 Task: Create a due date automation trigger when advanced on, on the monday of the week before a card is due add content with a description starting with resumeat 11:00 AM.
Action: Mouse moved to (817, 251)
Screenshot: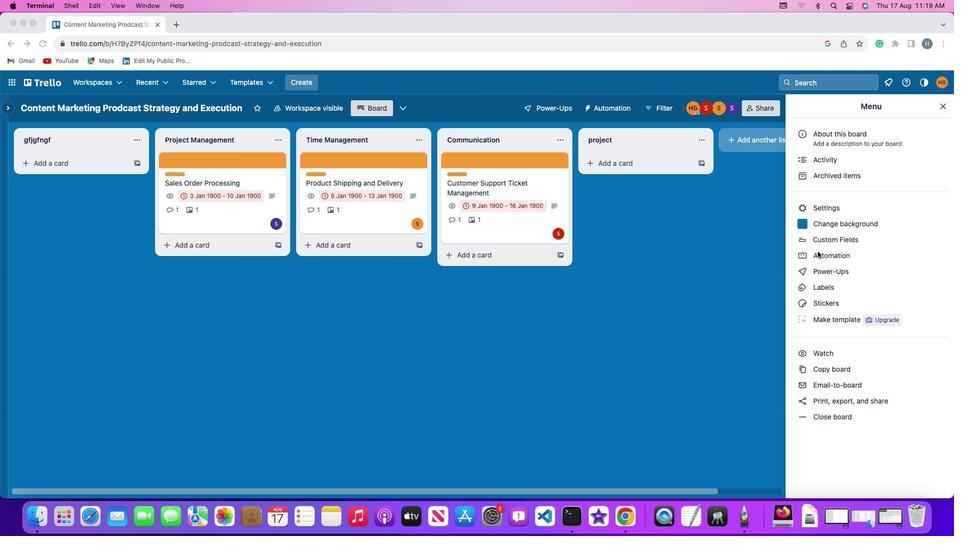 
Action: Mouse pressed left at (817, 251)
Screenshot: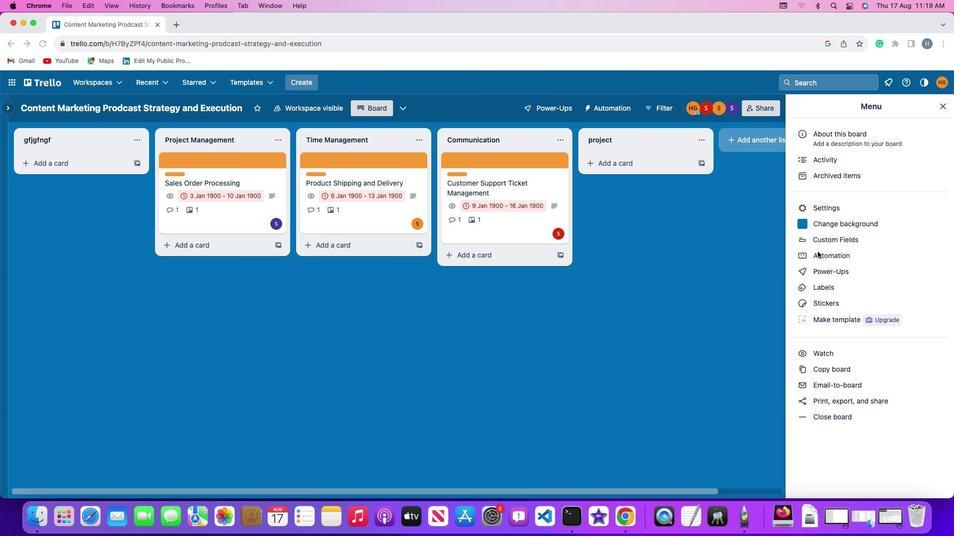 
Action: Mouse pressed left at (817, 251)
Screenshot: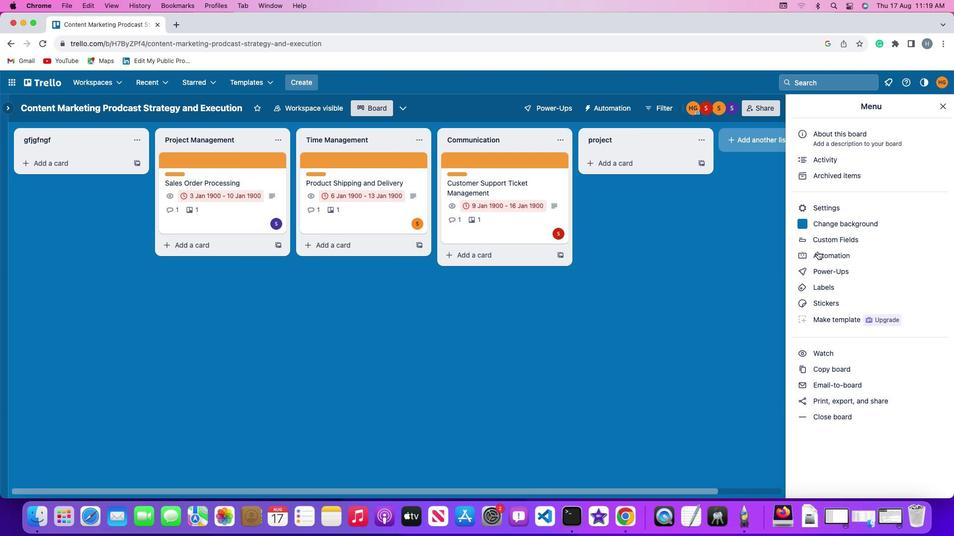 
Action: Mouse moved to (37, 234)
Screenshot: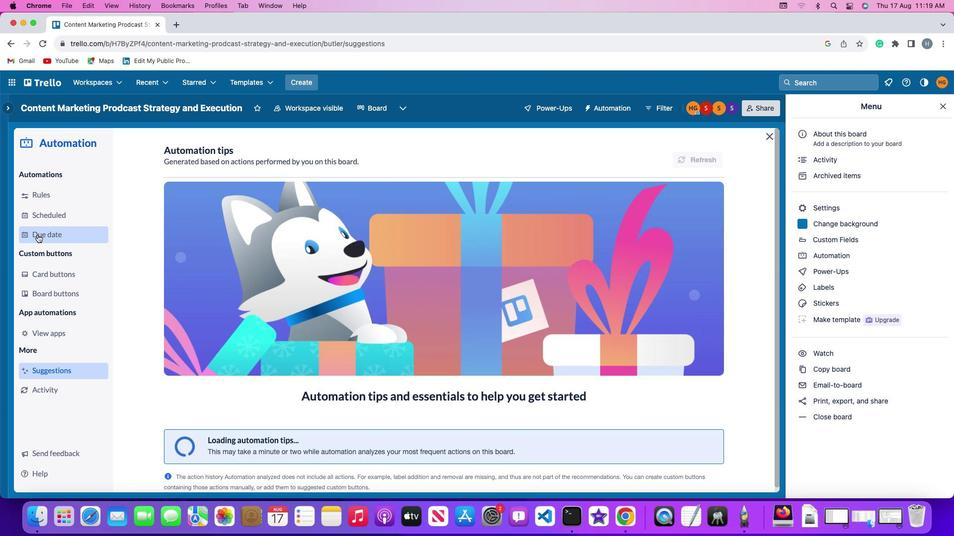 
Action: Mouse pressed left at (37, 234)
Screenshot: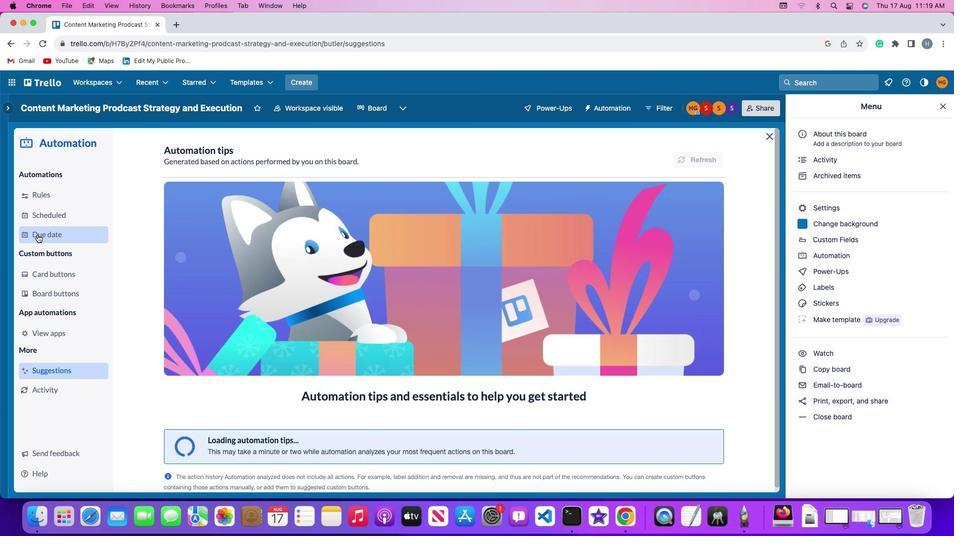 
Action: Mouse moved to (672, 156)
Screenshot: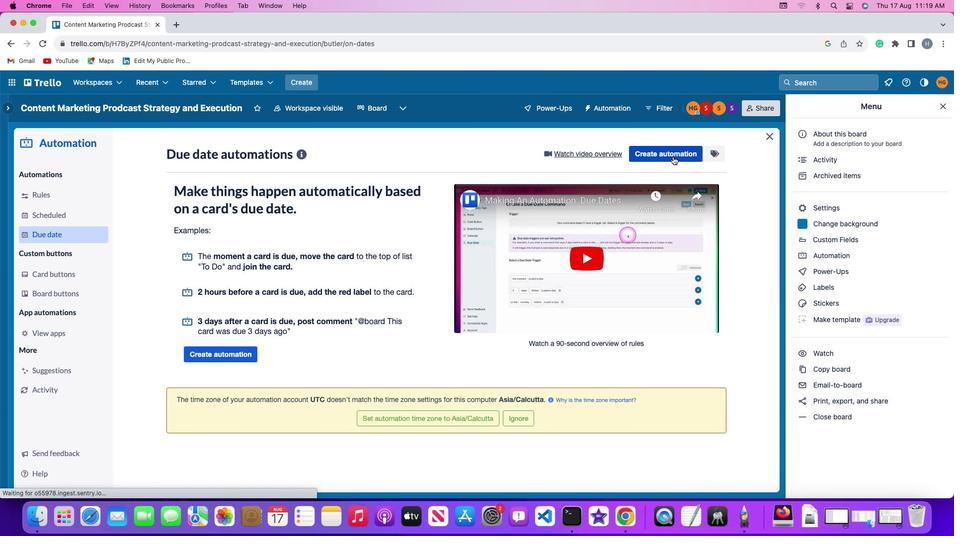 
Action: Mouse pressed left at (672, 156)
Screenshot: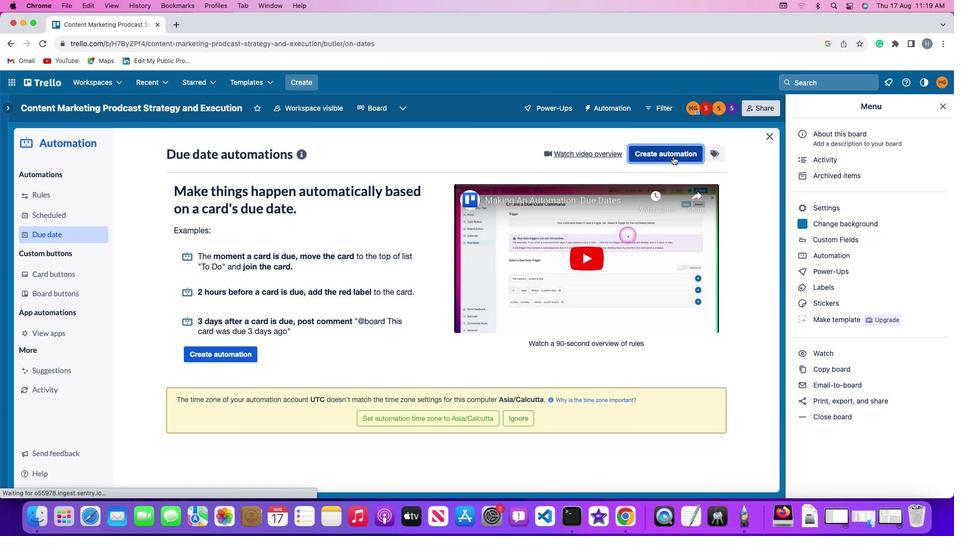
Action: Mouse moved to (220, 247)
Screenshot: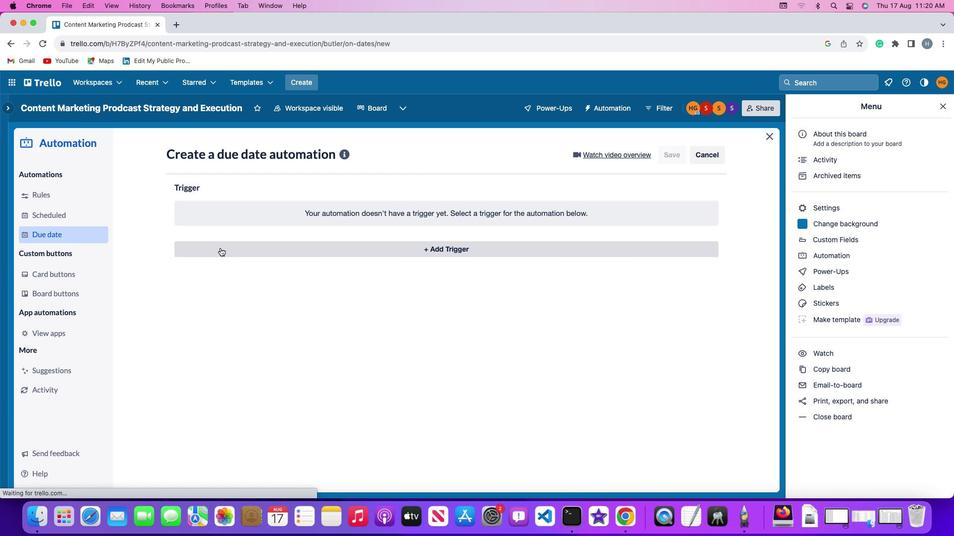 
Action: Mouse pressed left at (220, 247)
Screenshot: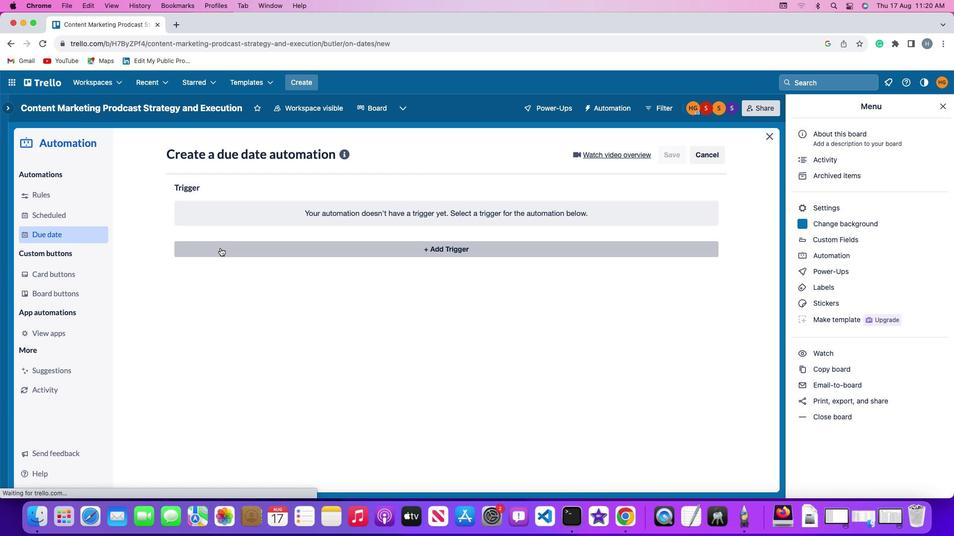 
Action: Mouse moved to (214, 433)
Screenshot: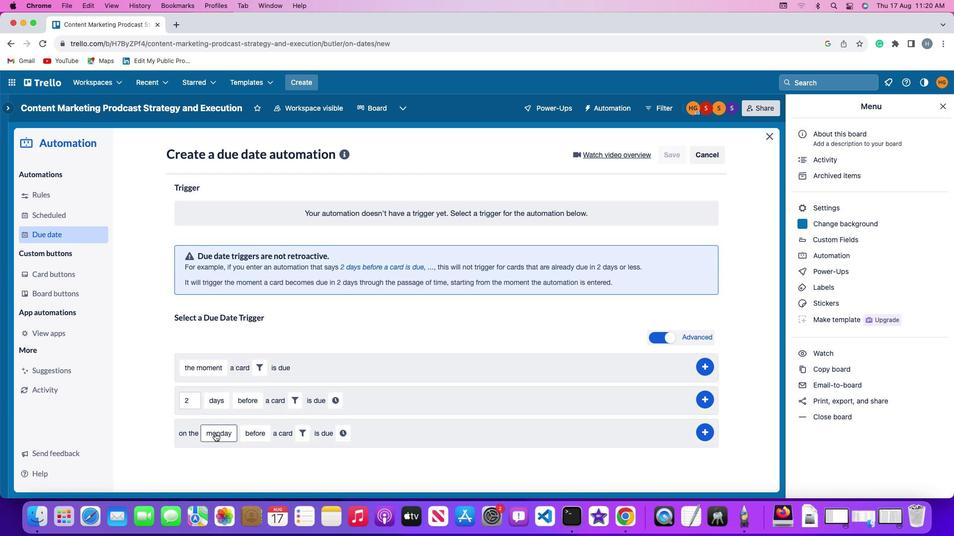
Action: Mouse pressed left at (214, 433)
Screenshot: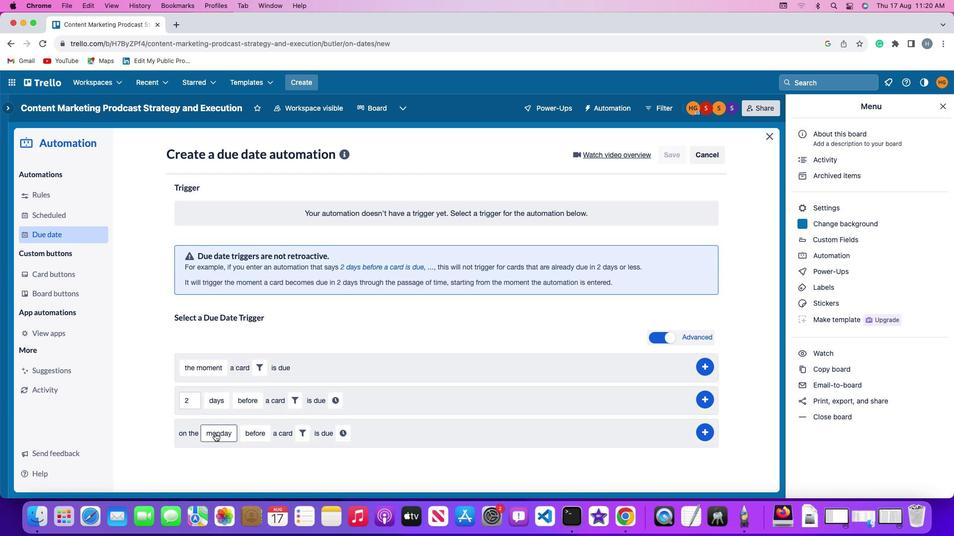 
Action: Mouse moved to (231, 290)
Screenshot: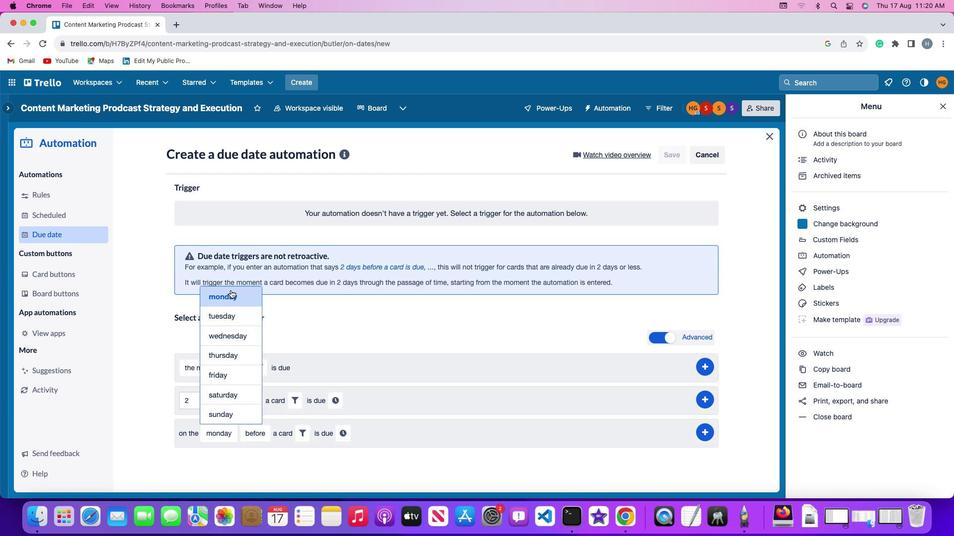 
Action: Mouse pressed left at (231, 290)
Screenshot: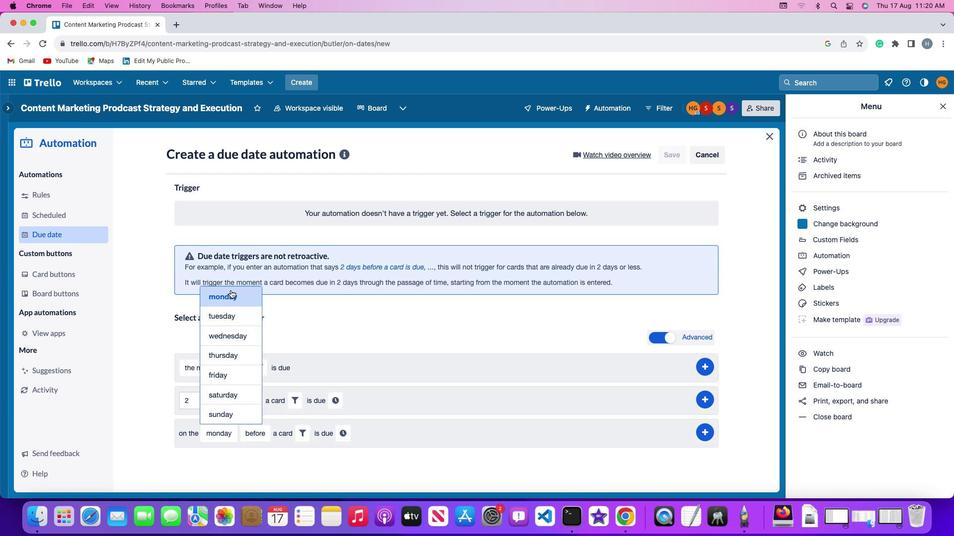 
Action: Mouse moved to (254, 437)
Screenshot: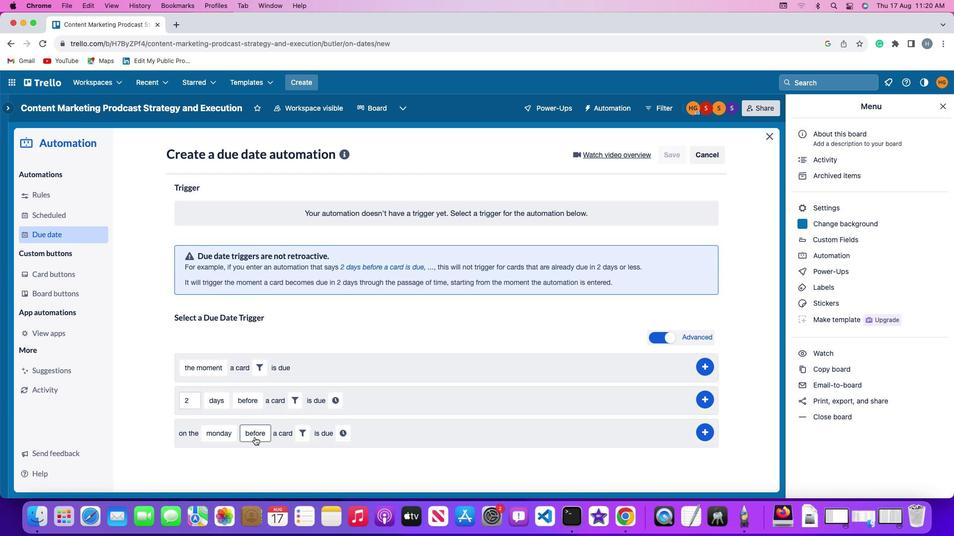 
Action: Mouse pressed left at (254, 437)
Screenshot: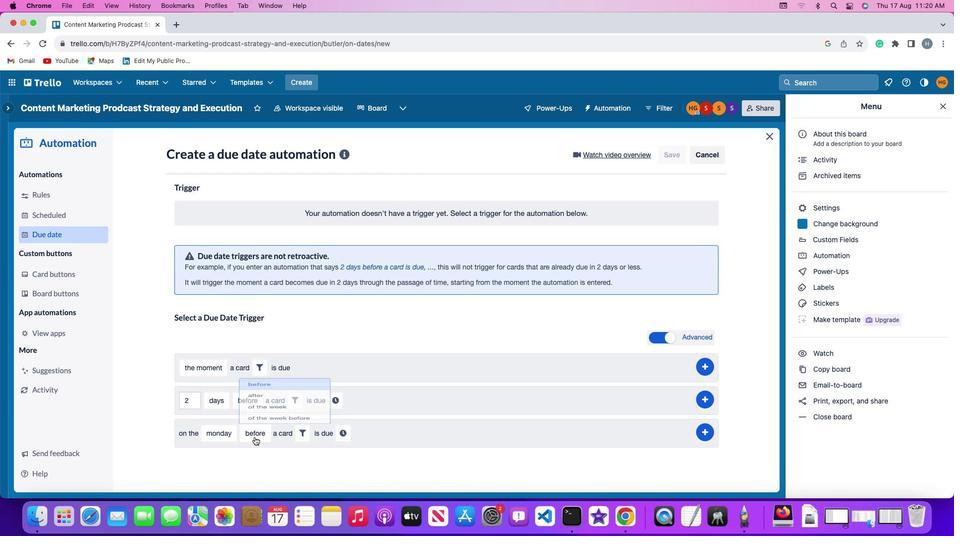 
Action: Mouse moved to (257, 415)
Screenshot: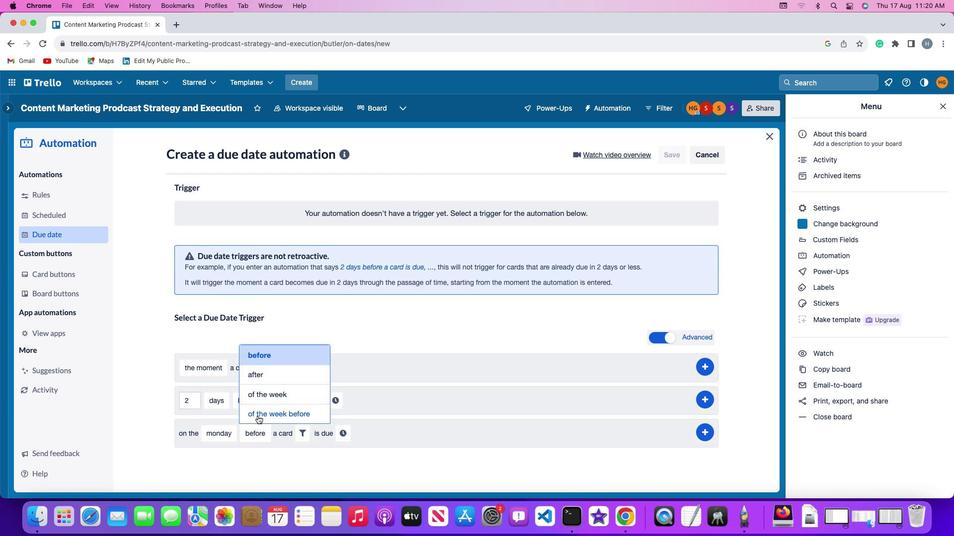 
Action: Mouse pressed left at (257, 415)
Screenshot: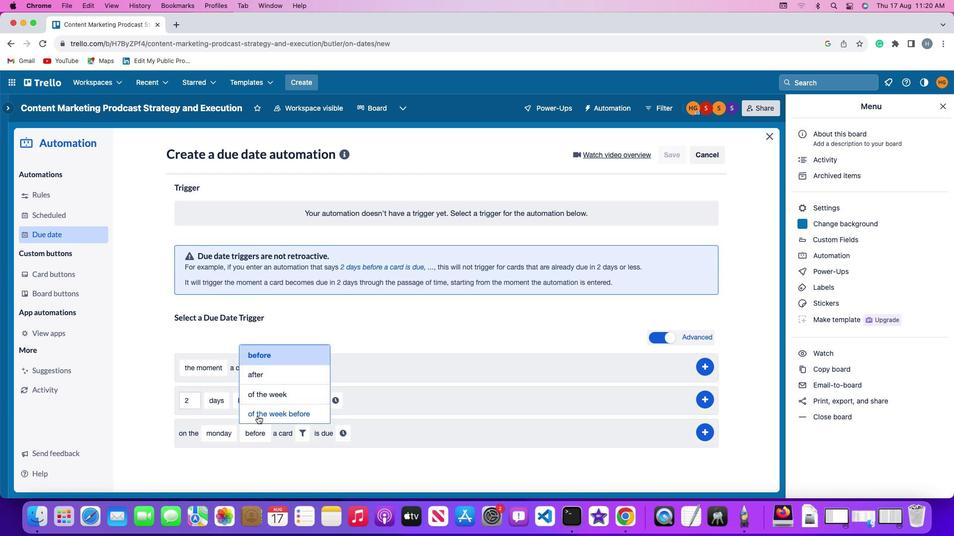 
Action: Mouse moved to (340, 434)
Screenshot: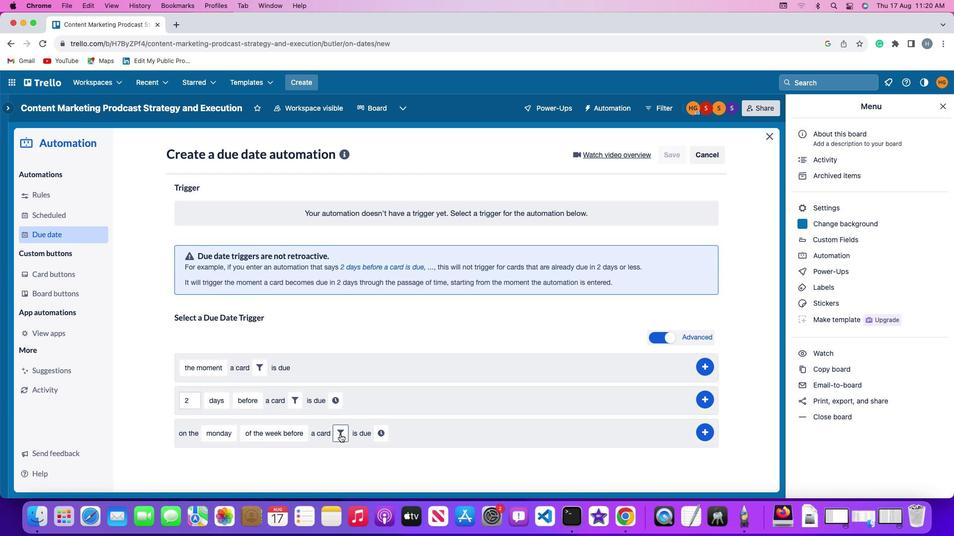 
Action: Mouse pressed left at (340, 434)
Screenshot: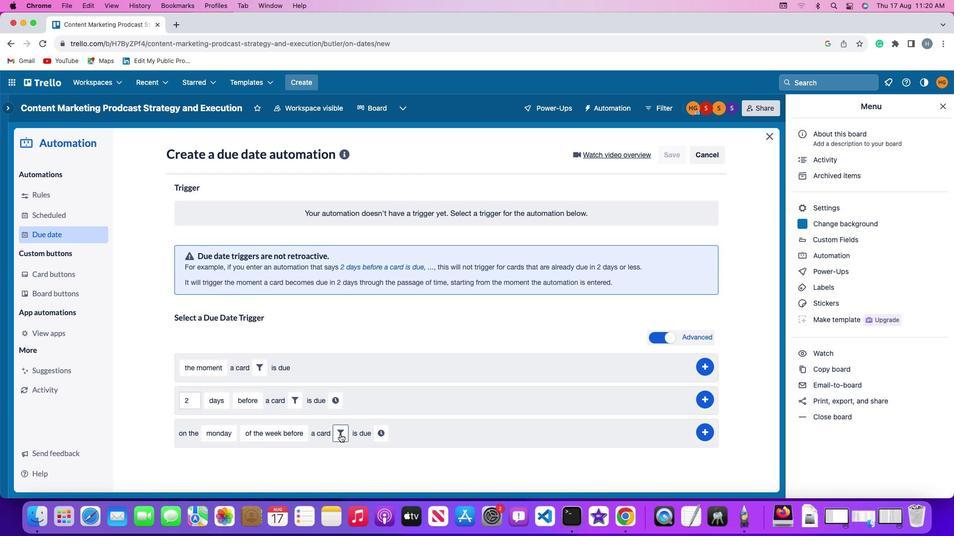 
Action: Mouse moved to (468, 463)
Screenshot: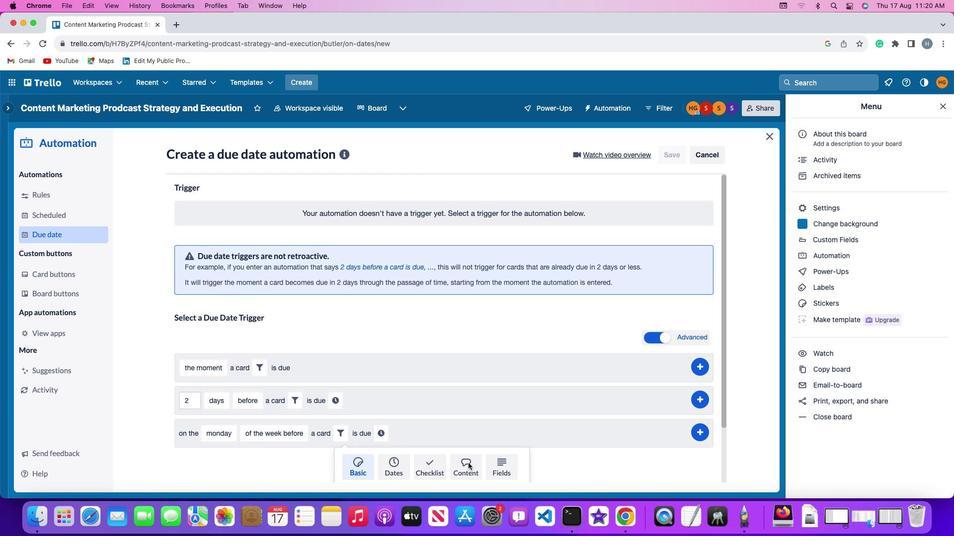 
Action: Mouse pressed left at (468, 463)
Screenshot: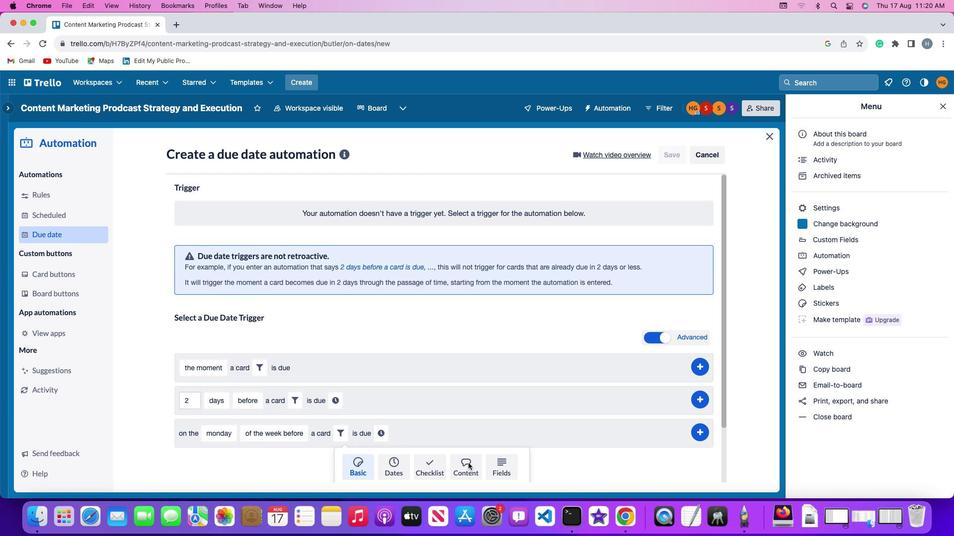 
Action: Mouse moved to (290, 465)
Screenshot: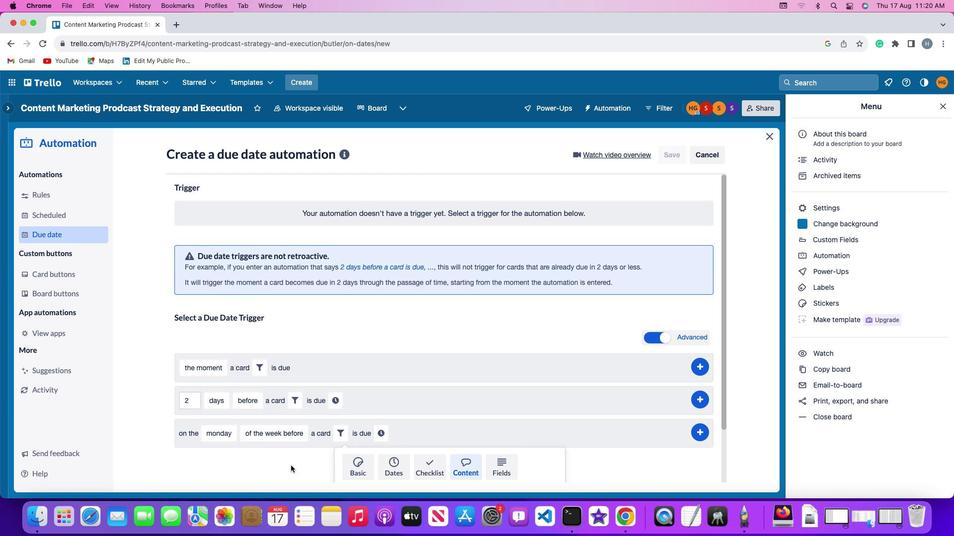 
Action: Mouse scrolled (290, 465) with delta (0, 0)
Screenshot: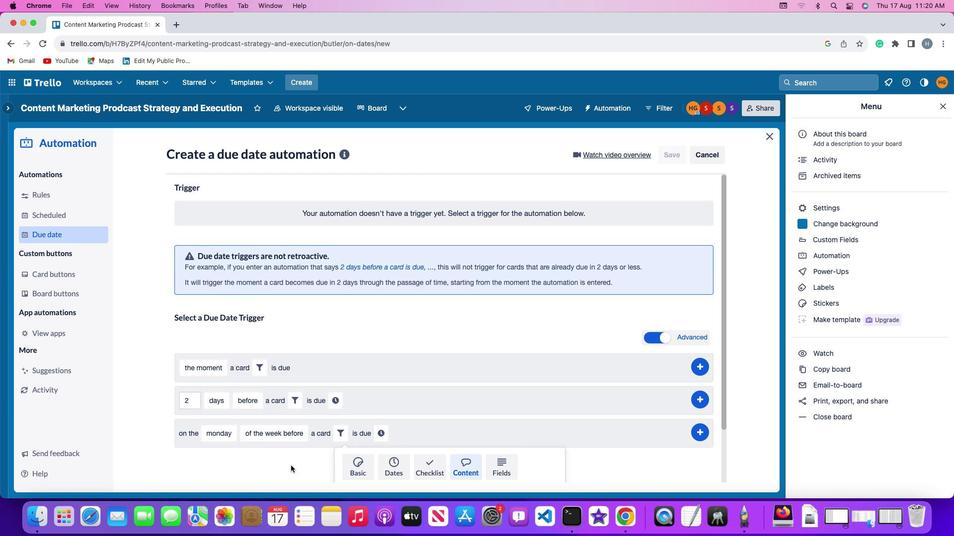 
Action: Mouse scrolled (290, 465) with delta (0, 0)
Screenshot: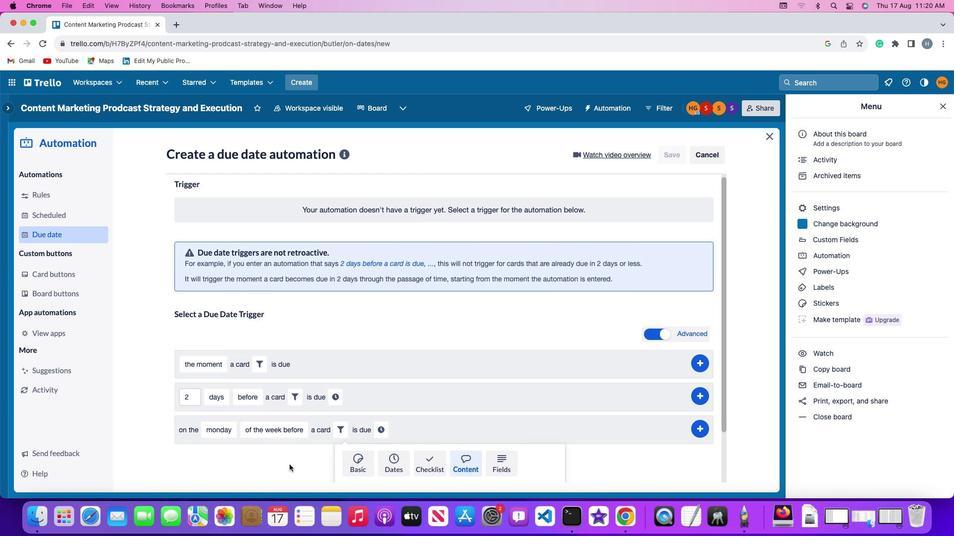 
Action: Mouse scrolled (290, 465) with delta (0, -1)
Screenshot: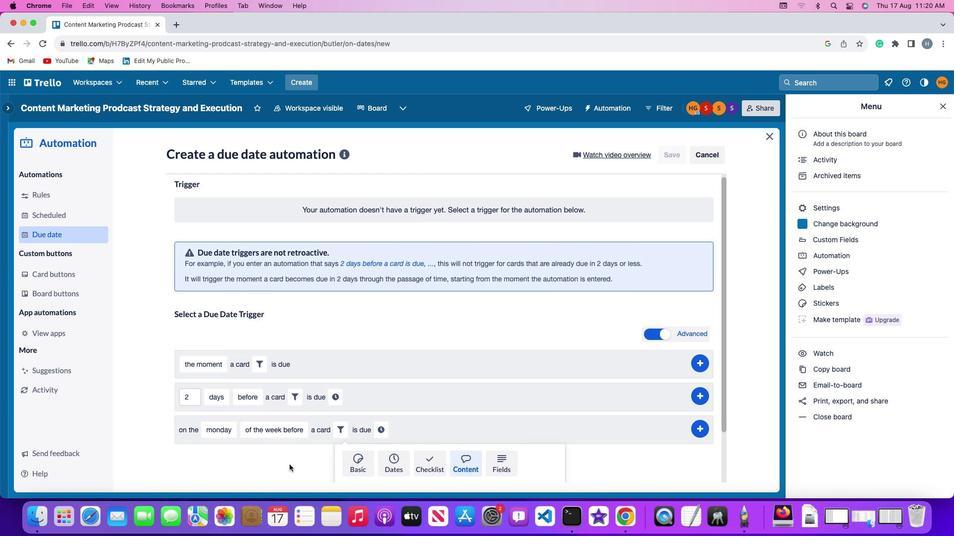 
Action: Mouse scrolled (290, 465) with delta (0, -2)
Screenshot: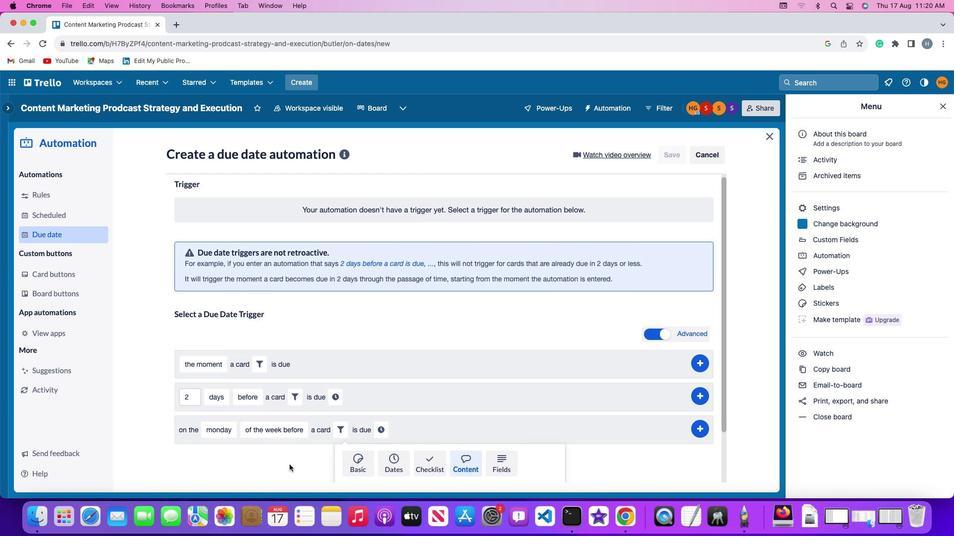 
Action: Mouse moved to (290, 465)
Screenshot: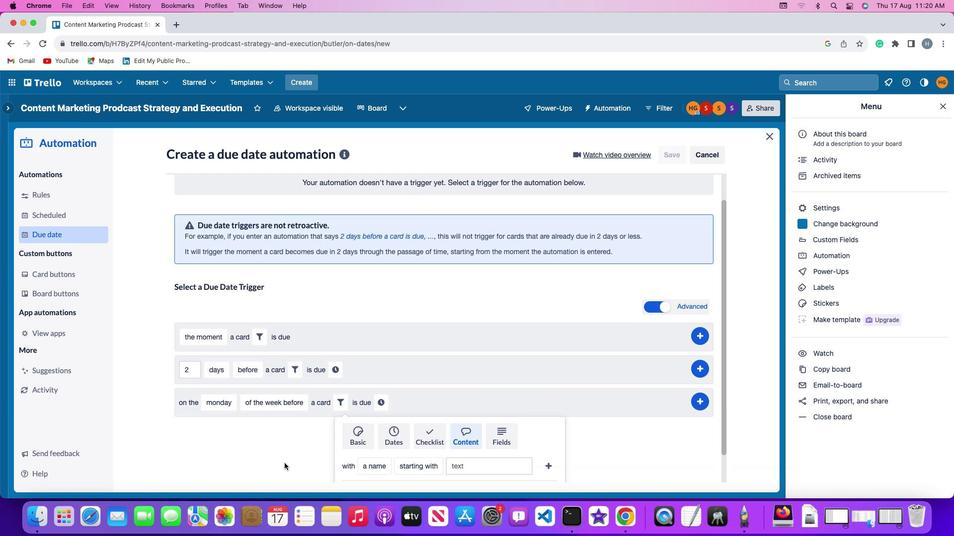 
Action: Mouse scrolled (290, 465) with delta (0, -2)
Screenshot: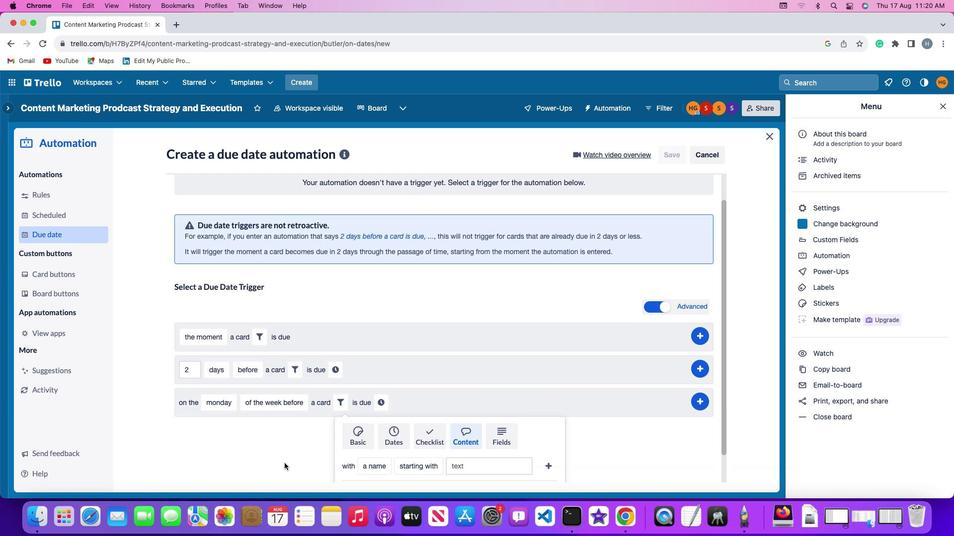 
Action: Mouse moved to (368, 433)
Screenshot: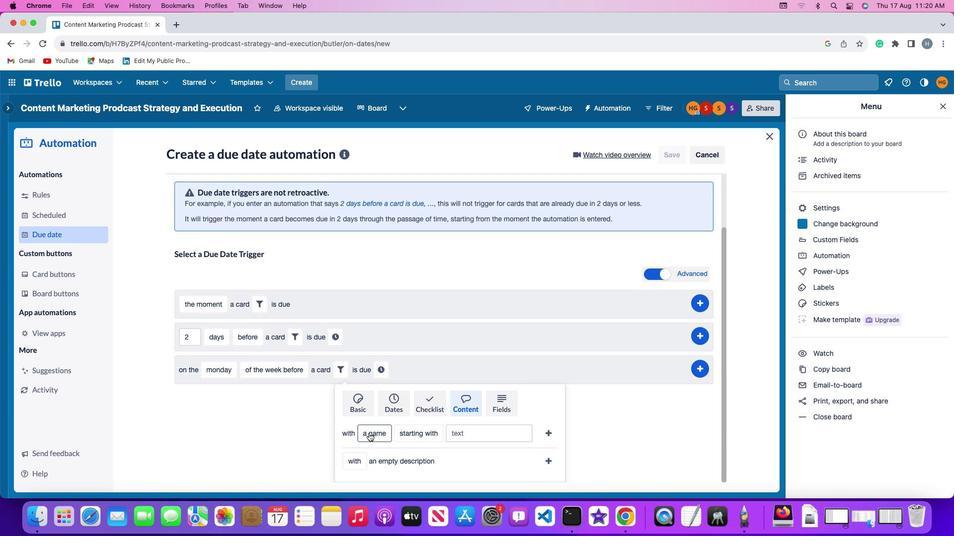 
Action: Mouse pressed left at (368, 433)
Screenshot: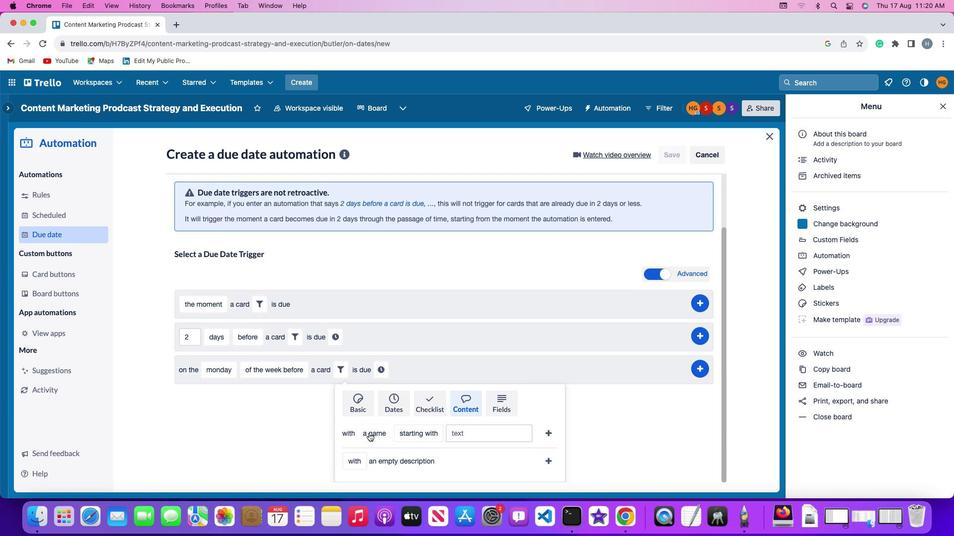 
Action: Mouse moved to (376, 394)
Screenshot: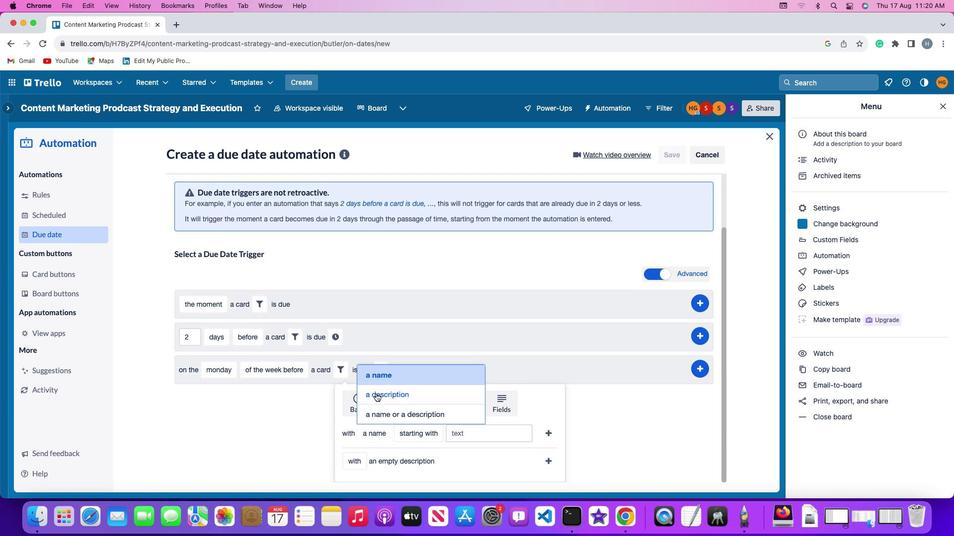 
Action: Mouse pressed left at (376, 394)
Screenshot: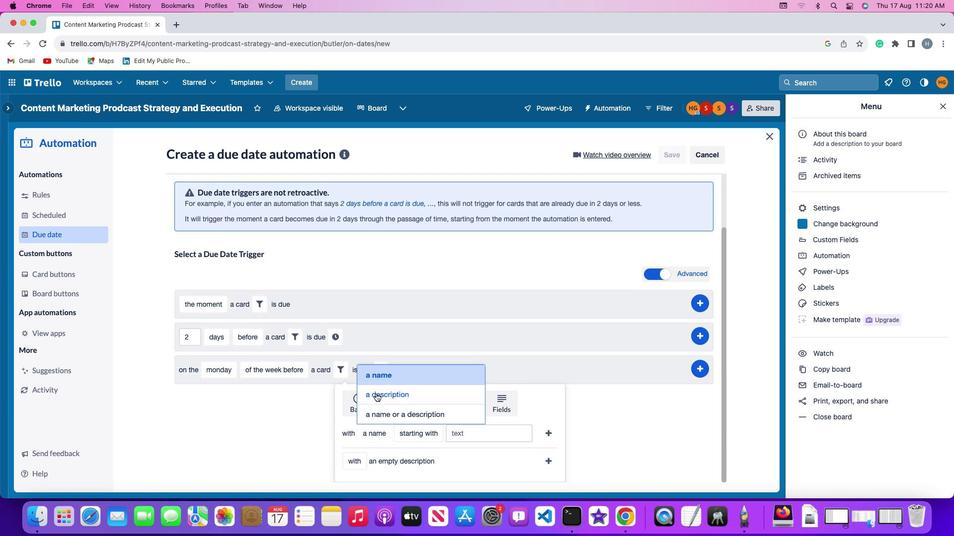 
Action: Mouse moved to (425, 431)
Screenshot: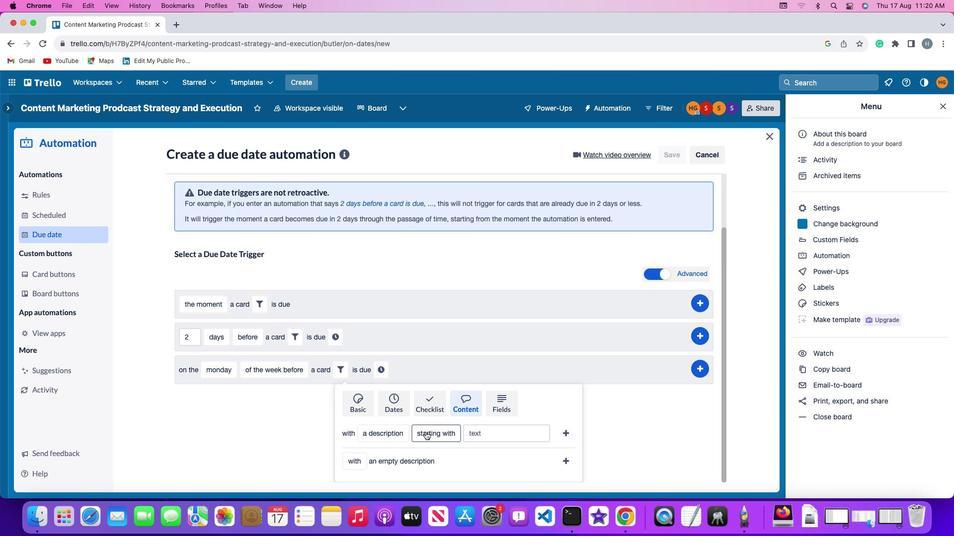 
Action: Mouse pressed left at (425, 431)
Screenshot: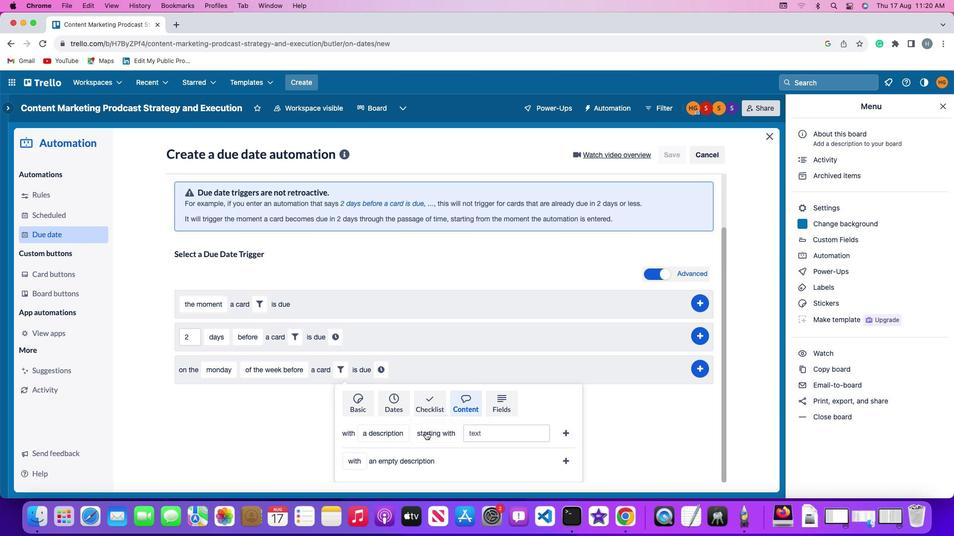 
Action: Mouse moved to (437, 315)
Screenshot: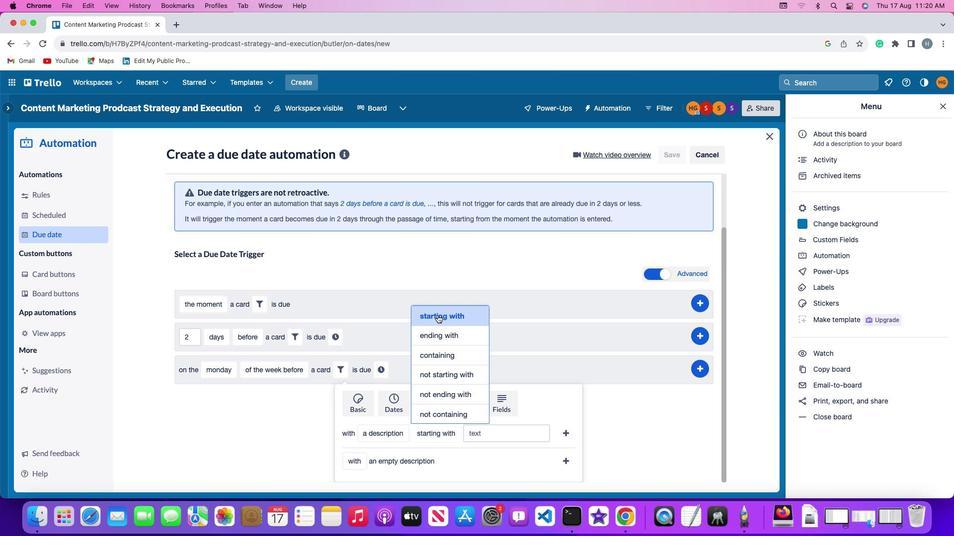 
Action: Mouse pressed left at (437, 315)
Screenshot: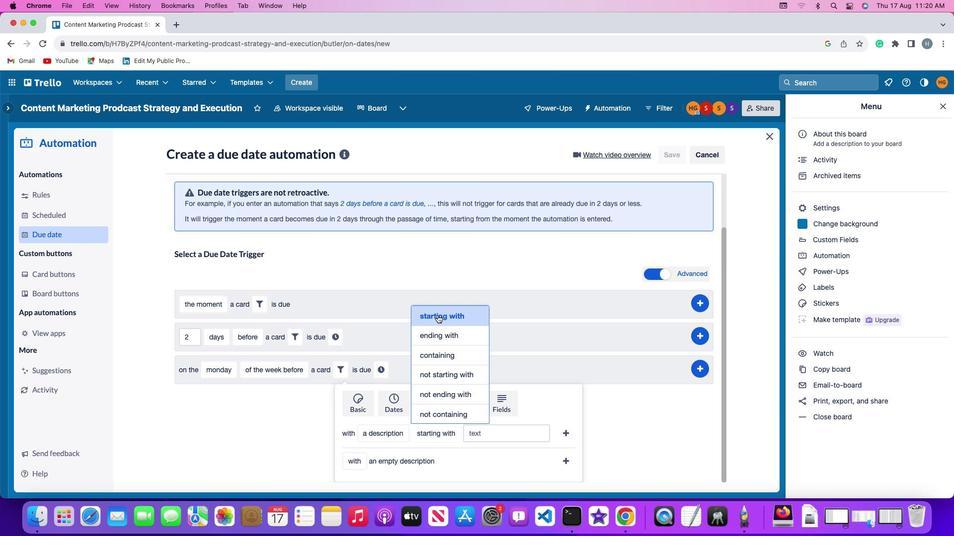 
Action: Mouse moved to (486, 440)
Screenshot: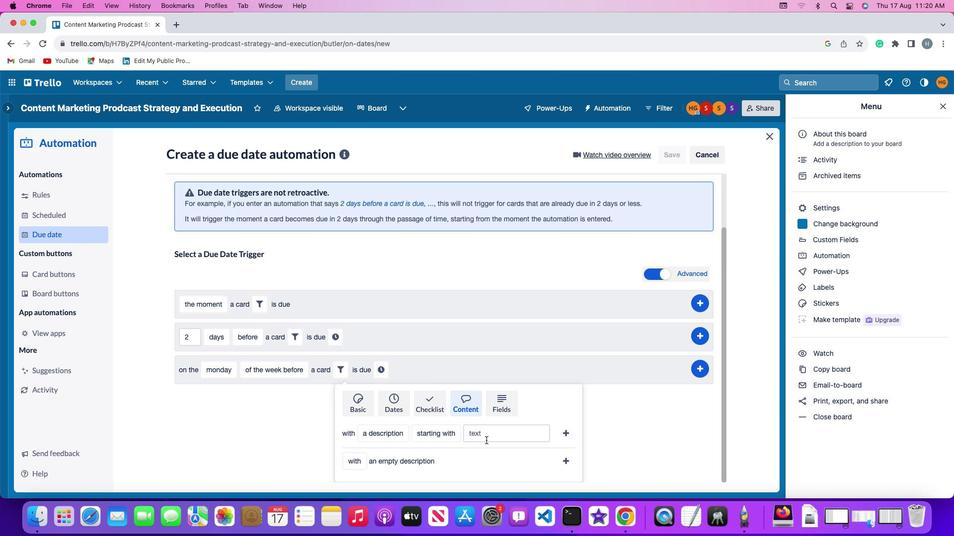 
Action: Mouse pressed left at (486, 440)
Screenshot: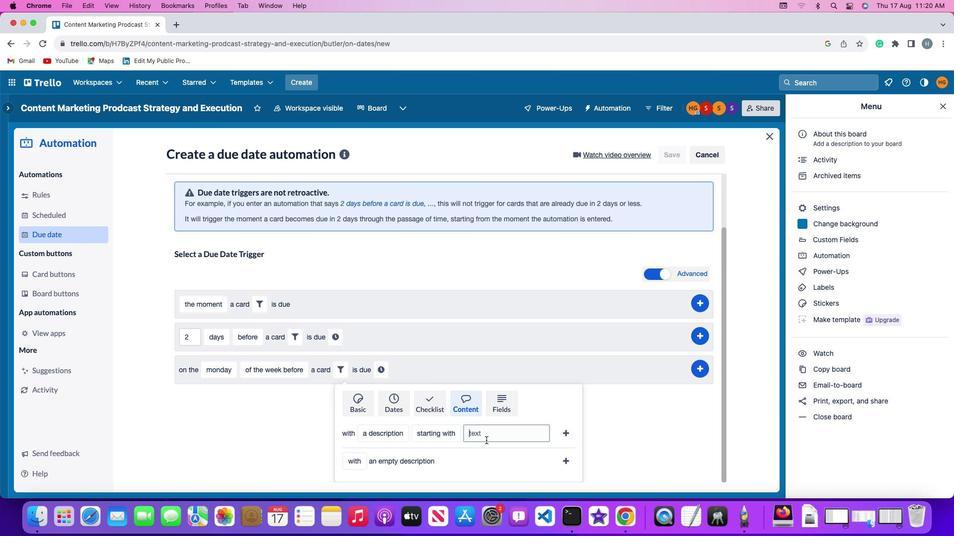 
Action: Mouse moved to (486, 440)
Screenshot: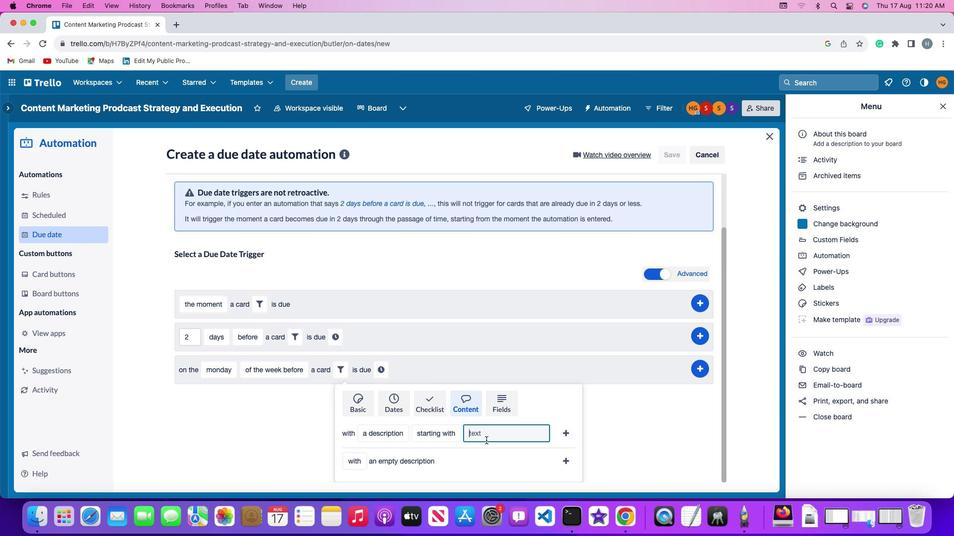 
Action: Key pressed 'r''e''s''u''m''e'
Screenshot: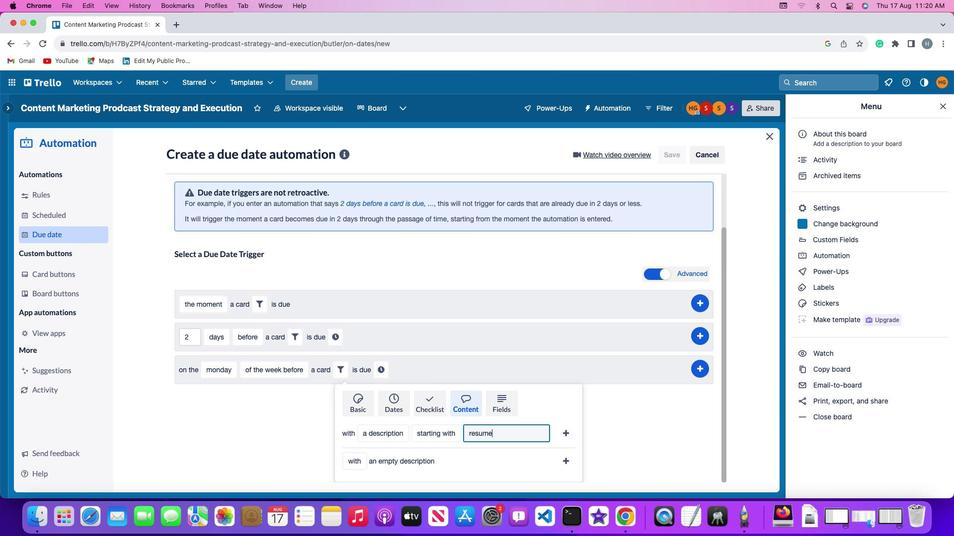 
Action: Mouse moved to (564, 430)
Screenshot: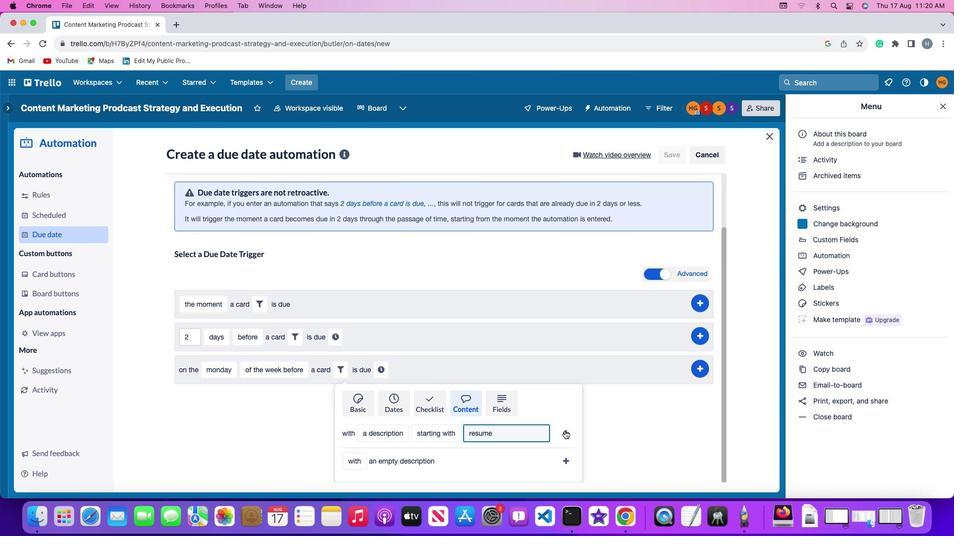 
Action: Mouse pressed left at (564, 430)
Screenshot: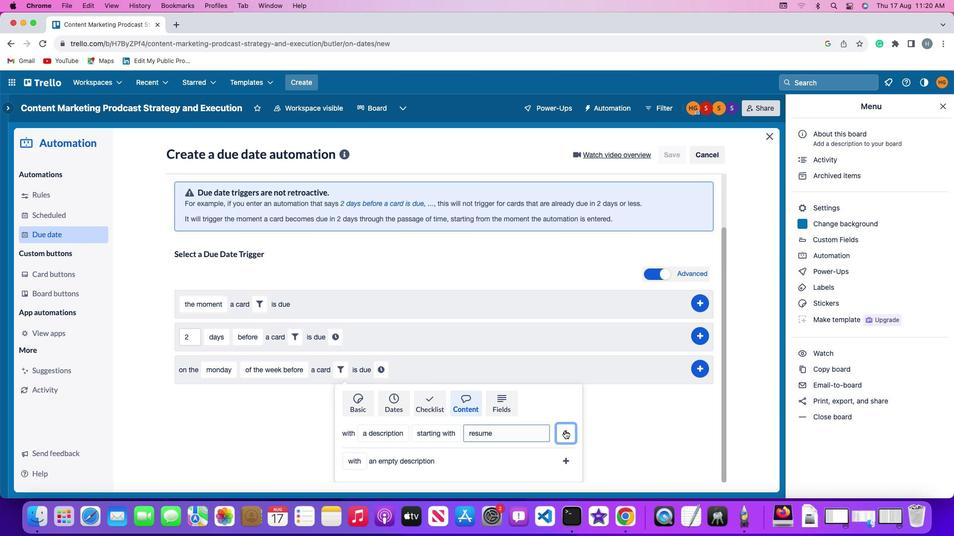 
Action: Mouse moved to (531, 432)
Screenshot: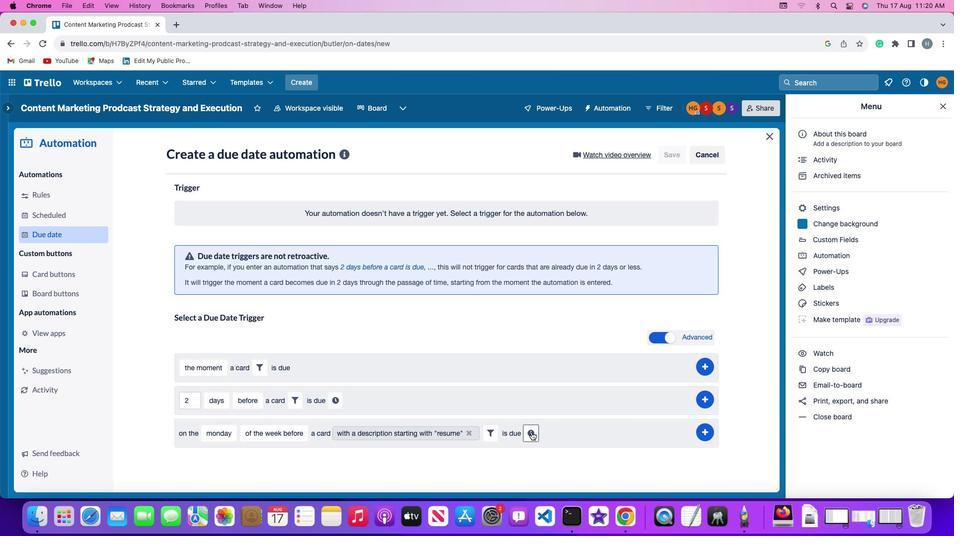 
Action: Mouse pressed left at (531, 432)
Screenshot: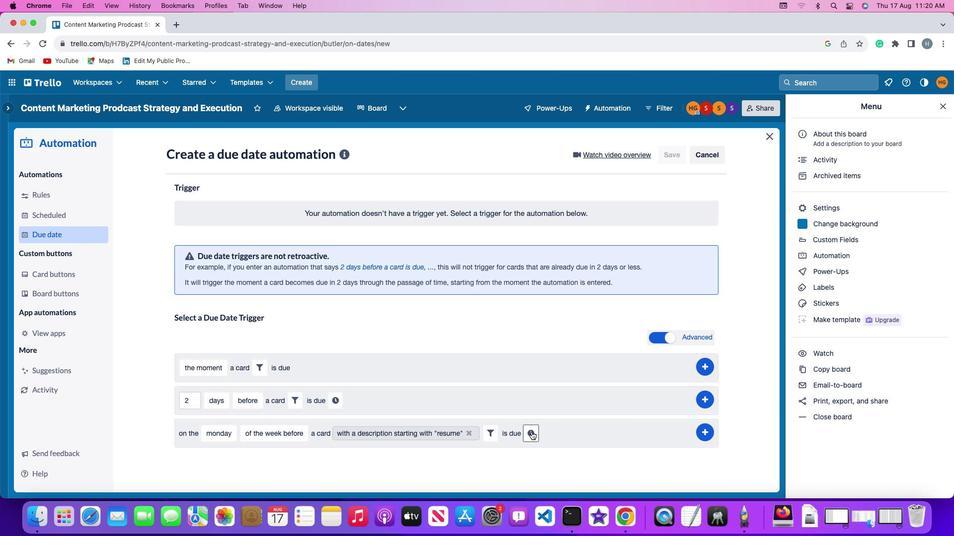 
Action: Mouse moved to (558, 436)
Screenshot: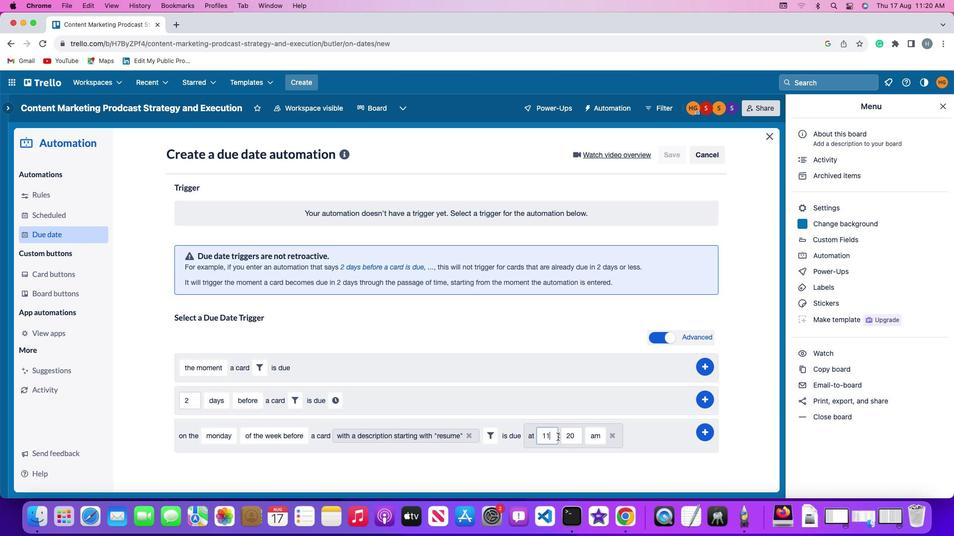 
Action: Mouse pressed left at (558, 436)
Screenshot: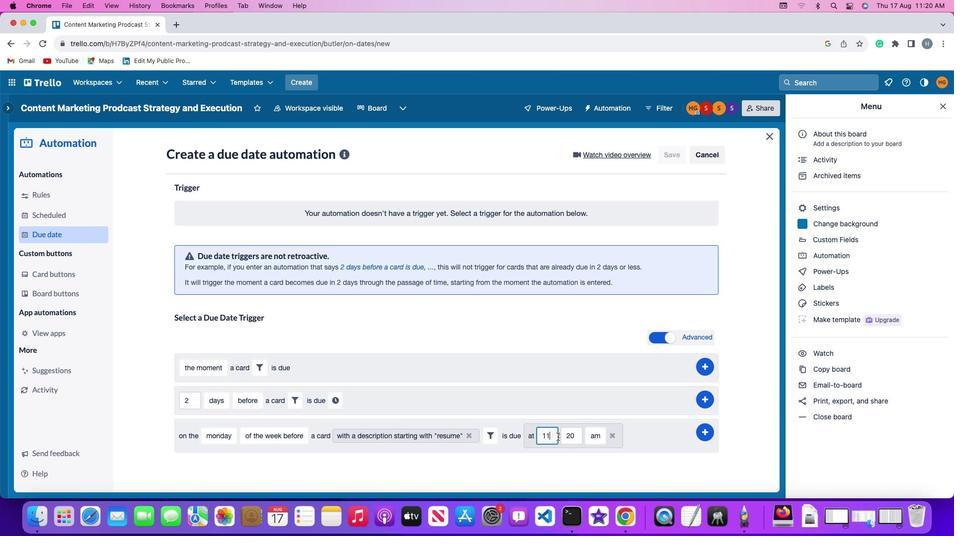 
Action: Key pressed Key.backspace'1'
Screenshot: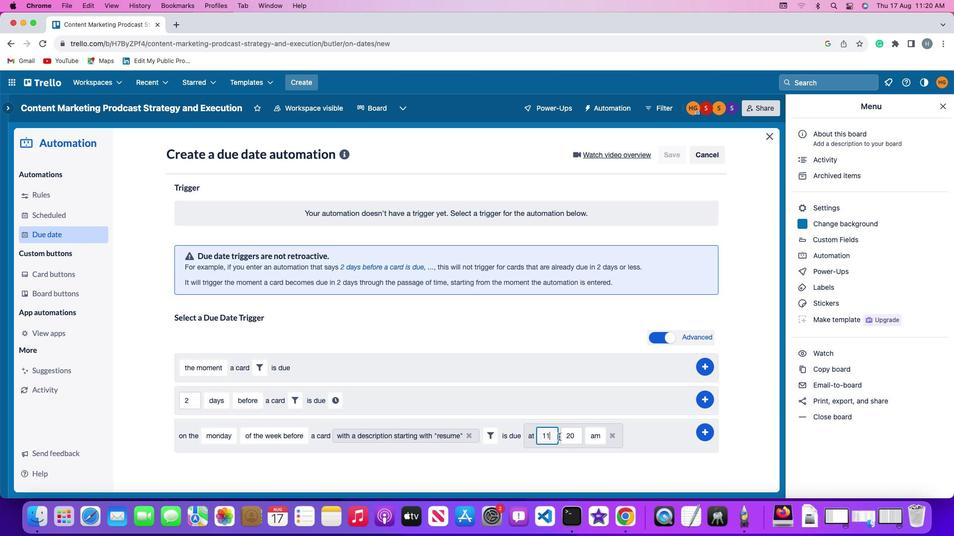 
Action: Mouse moved to (577, 437)
Screenshot: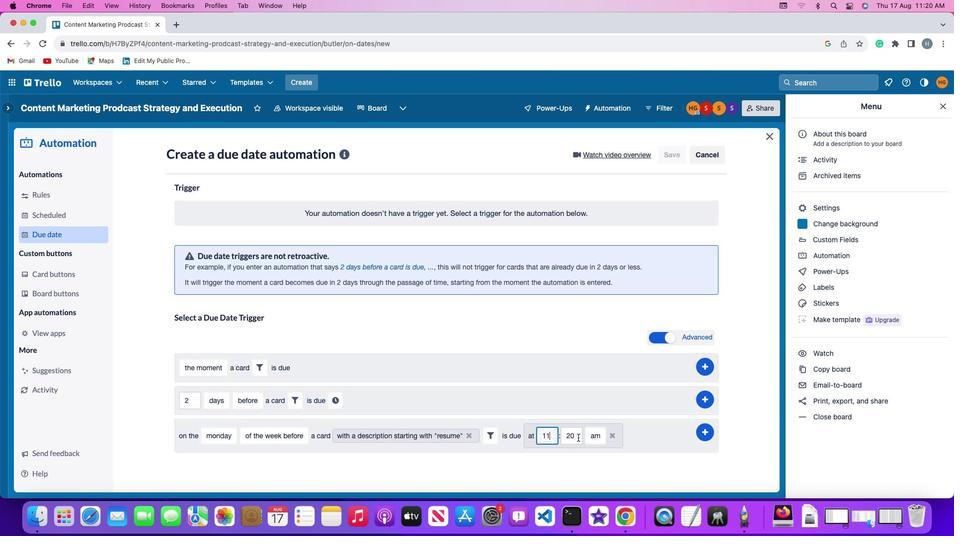 
Action: Mouse pressed left at (577, 437)
Screenshot: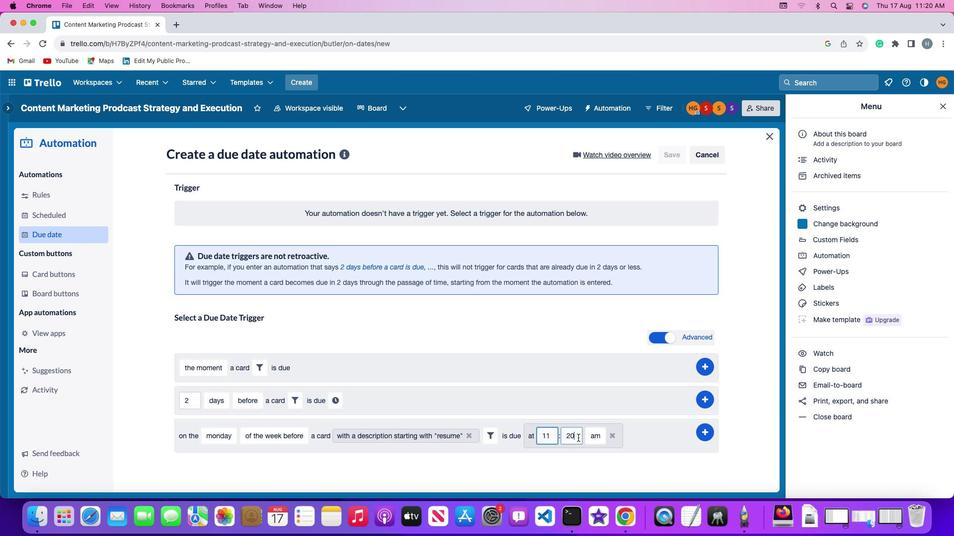 
Action: Mouse moved to (578, 437)
Screenshot: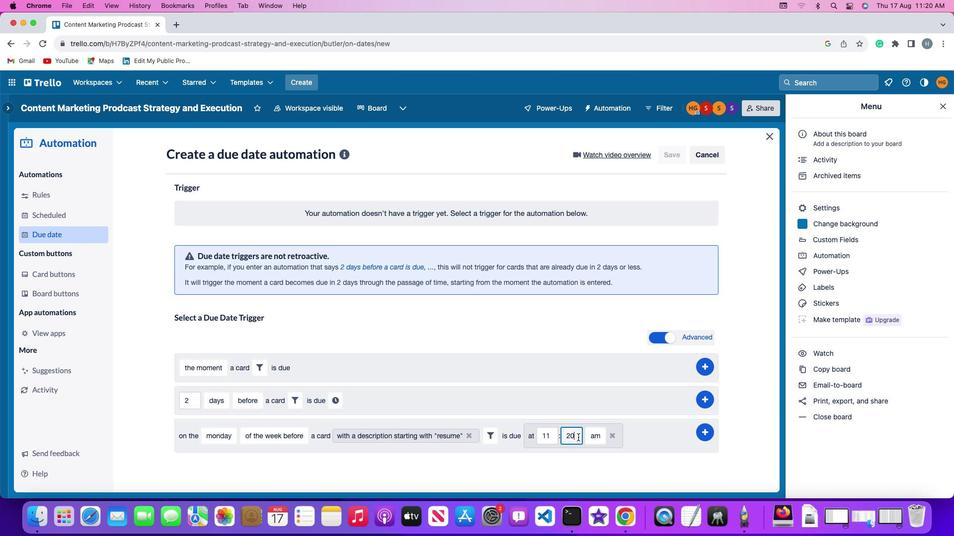 
Action: Key pressed Key.backspaceKey.backspace'0''0'
Screenshot: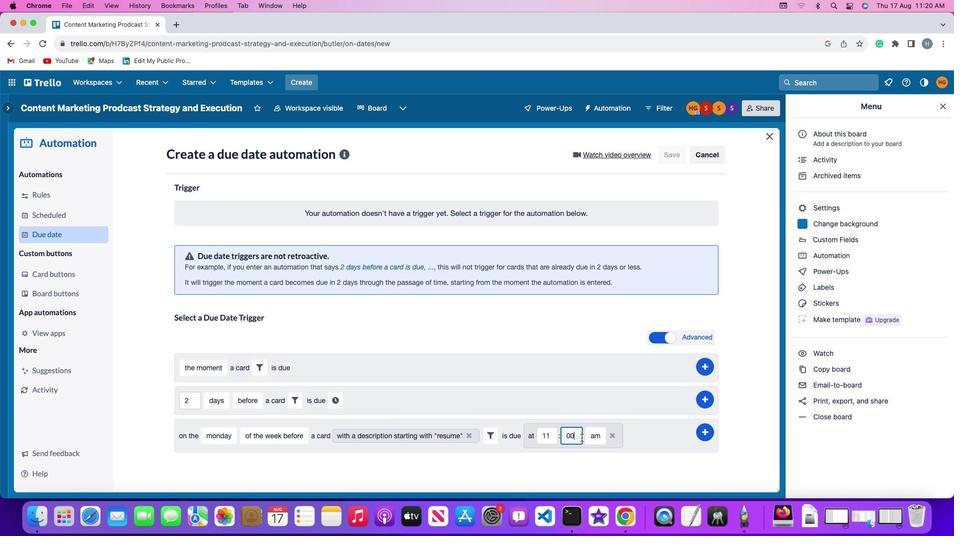 
Action: Mouse moved to (595, 437)
Screenshot: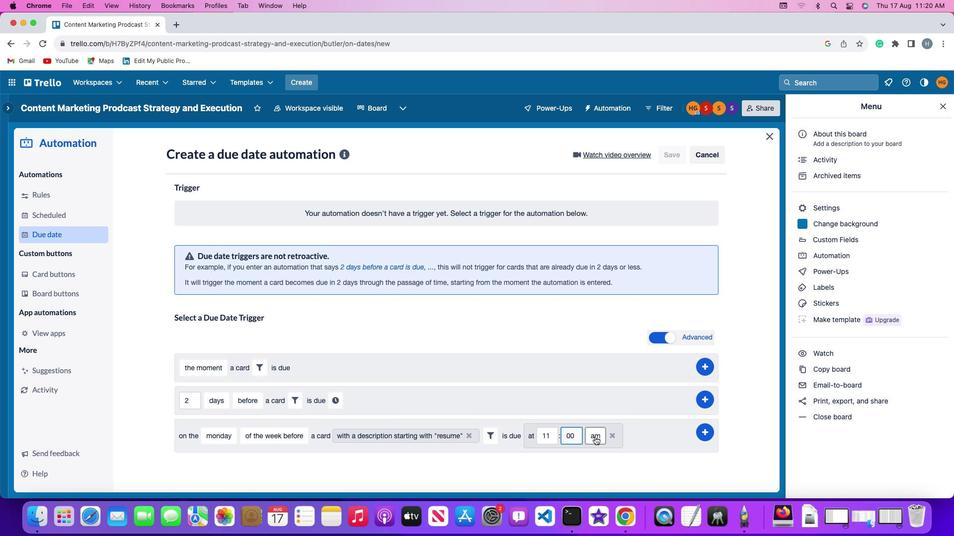 
Action: Mouse pressed left at (595, 437)
Screenshot: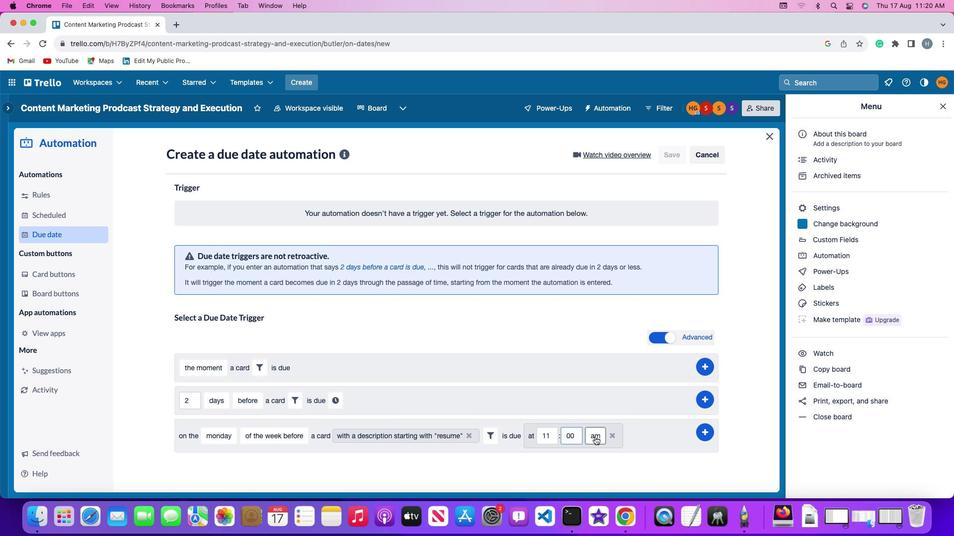 
Action: Mouse moved to (594, 453)
Screenshot: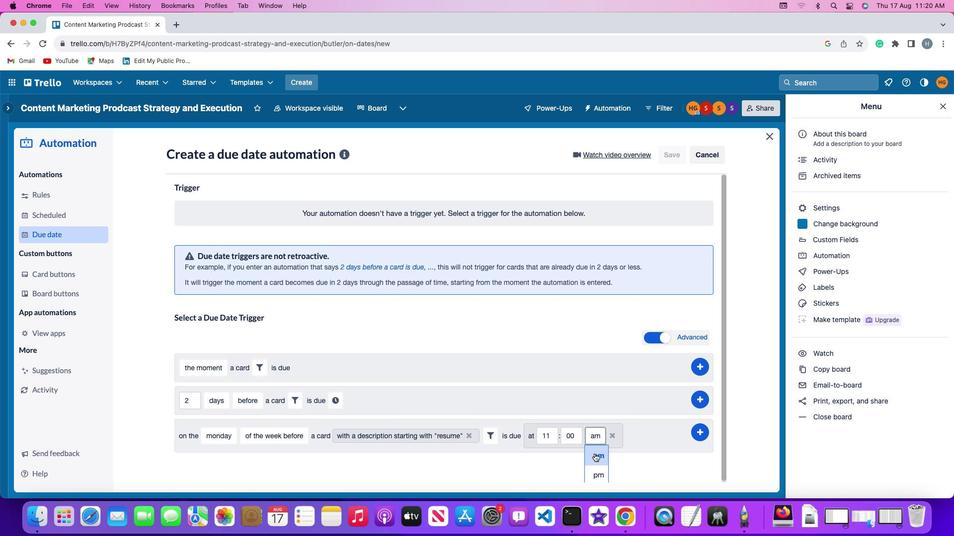 
Action: Mouse pressed left at (594, 453)
Screenshot: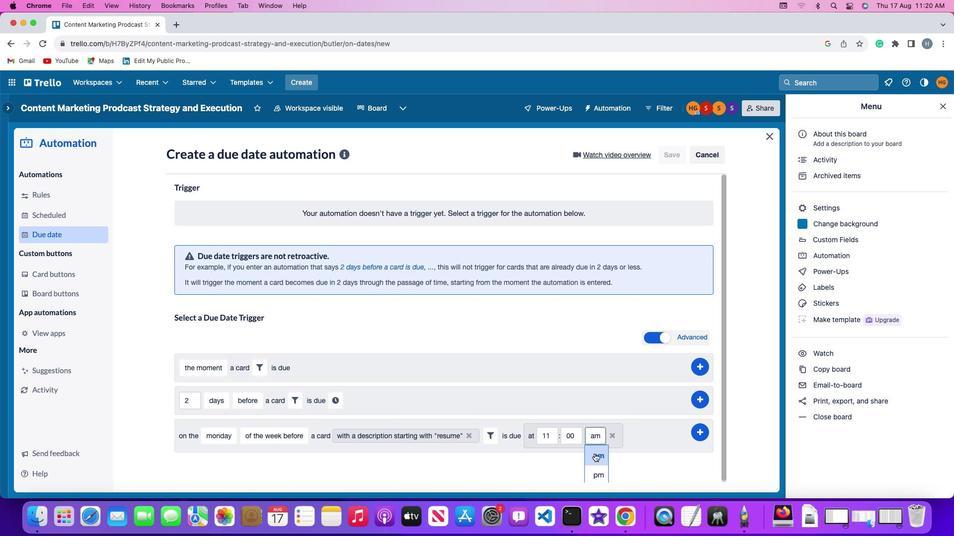 
Action: Mouse moved to (706, 433)
Screenshot: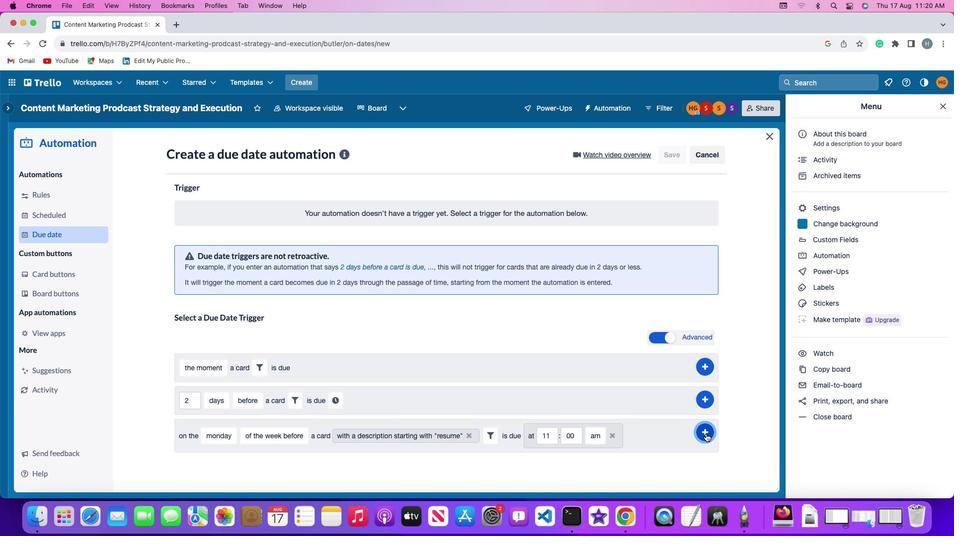 
Action: Mouse pressed left at (706, 433)
Screenshot: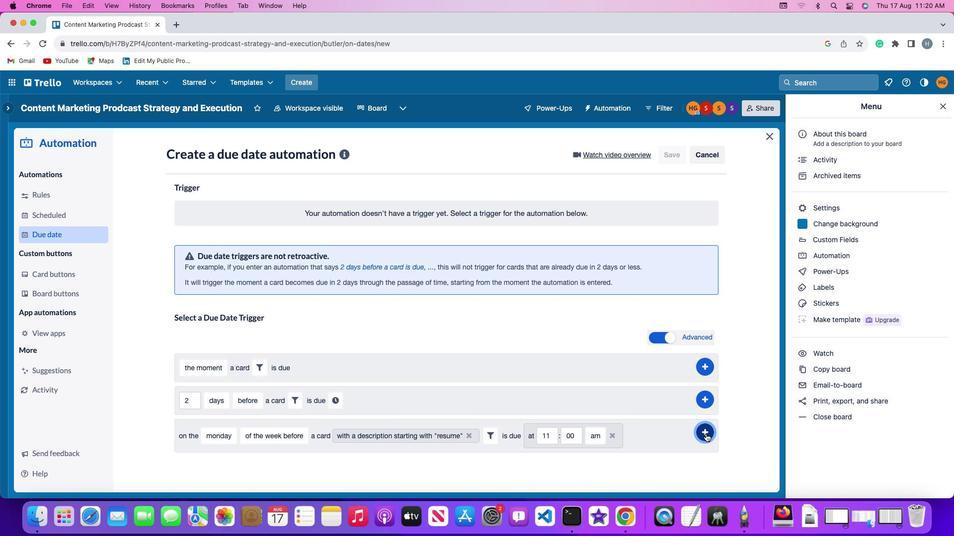 
Action: Mouse moved to (736, 358)
Screenshot: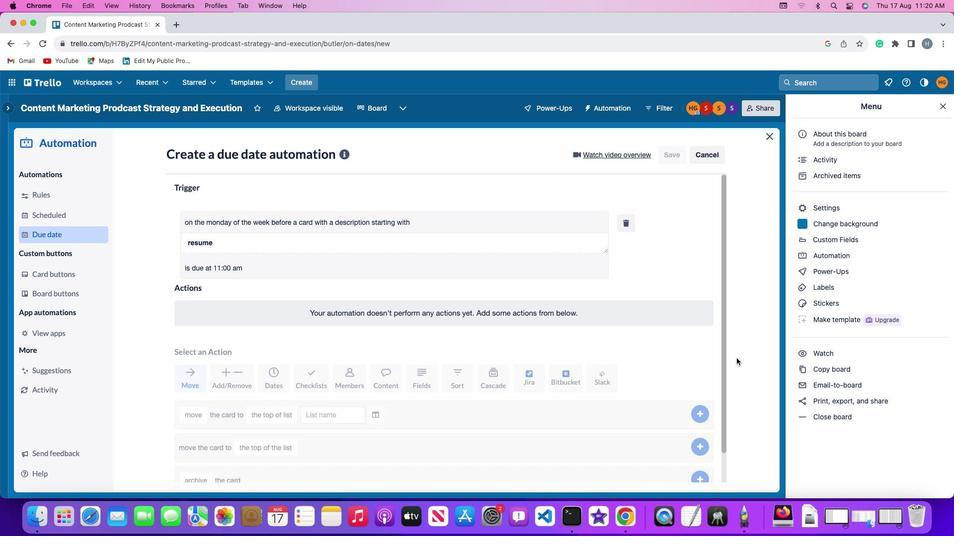
